 Task: Crop the video from the top by 2px.
Action: Mouse moved to (130, 22)
Screenshot: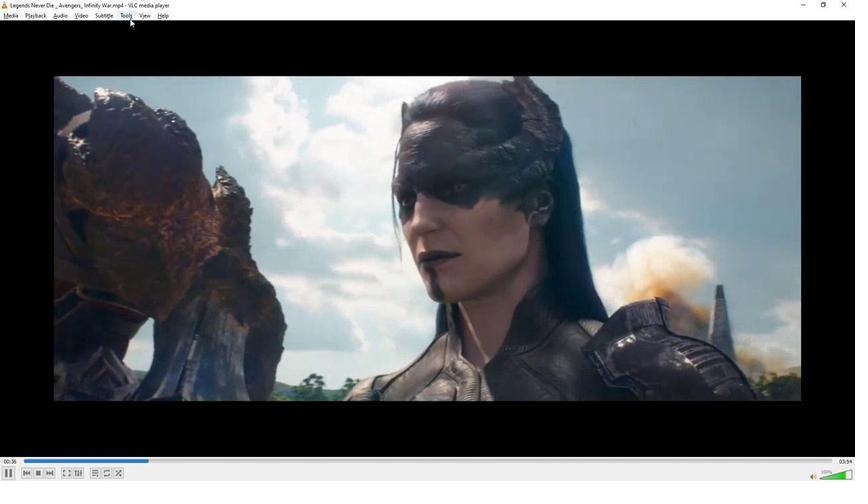 
Action: Mouse pressed left at (130, 22)
Screenshot: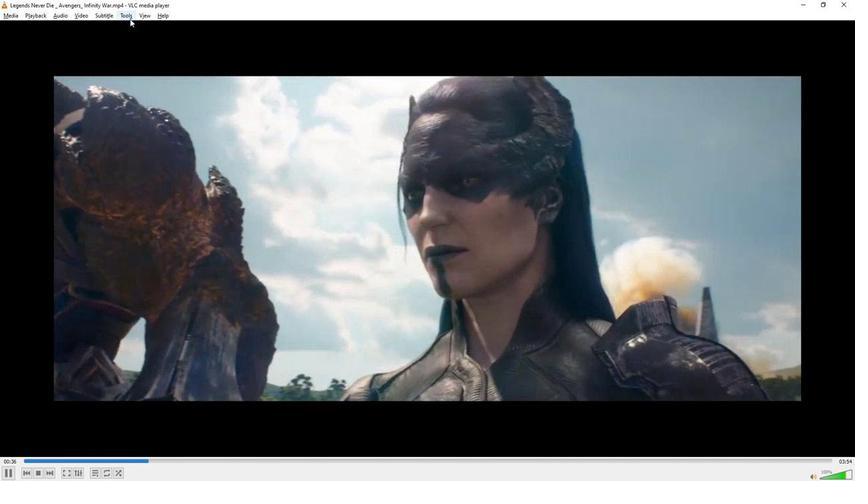 
Action: Mouse moved to (138, 27)
Screenshot: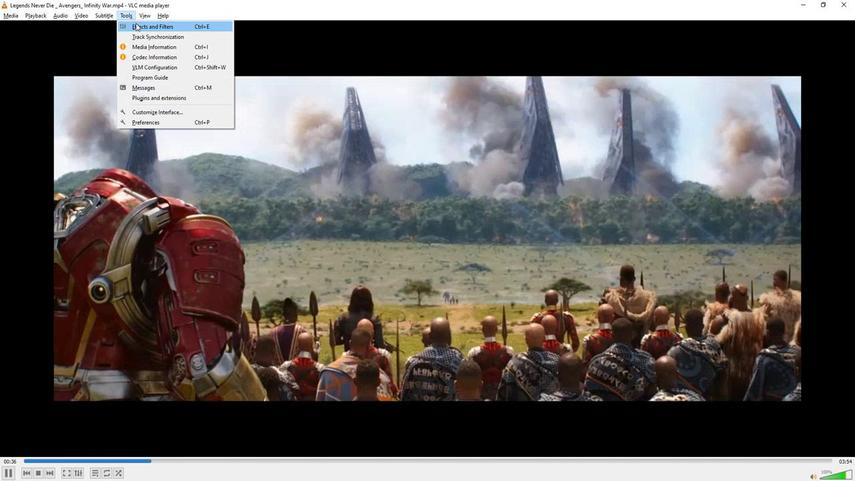 
Action: Mouse pressed left at (138, 27)
Screenshot: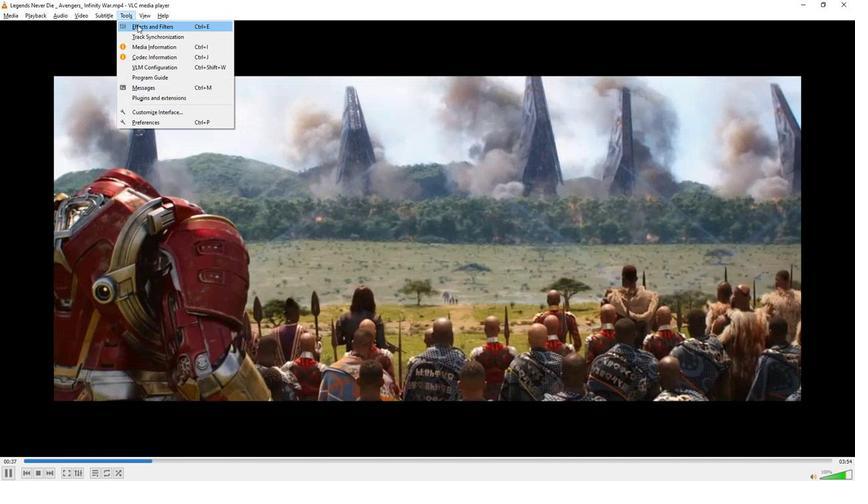
Action: Mouse moved to (98, 70)
Screenshot: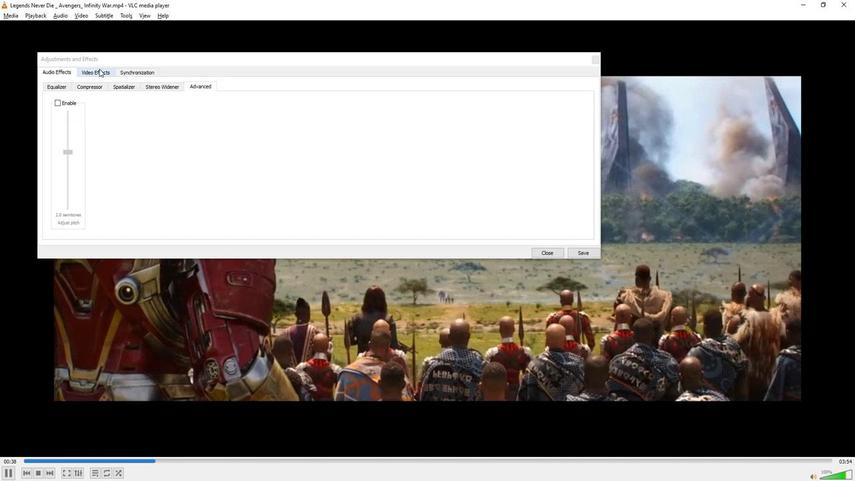 
Action: Mouse pressed left at (98, 70)
Screenshot: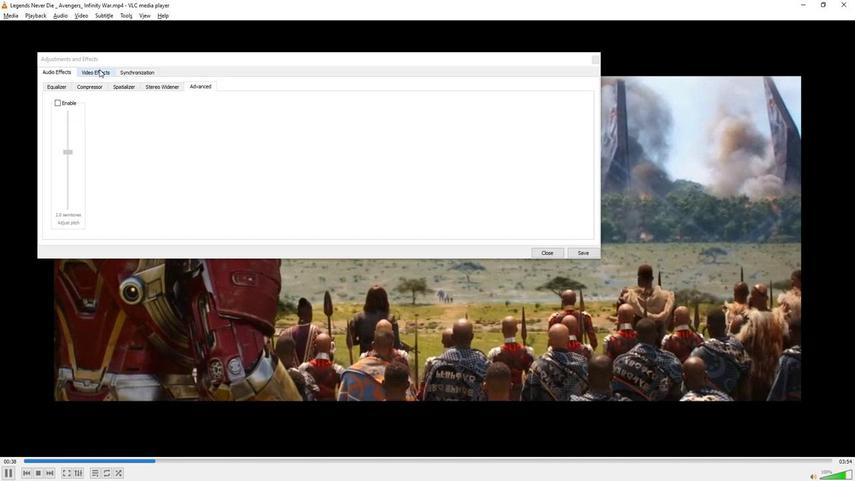 
Action: Mouse moved to (82, 86)
Screenshot: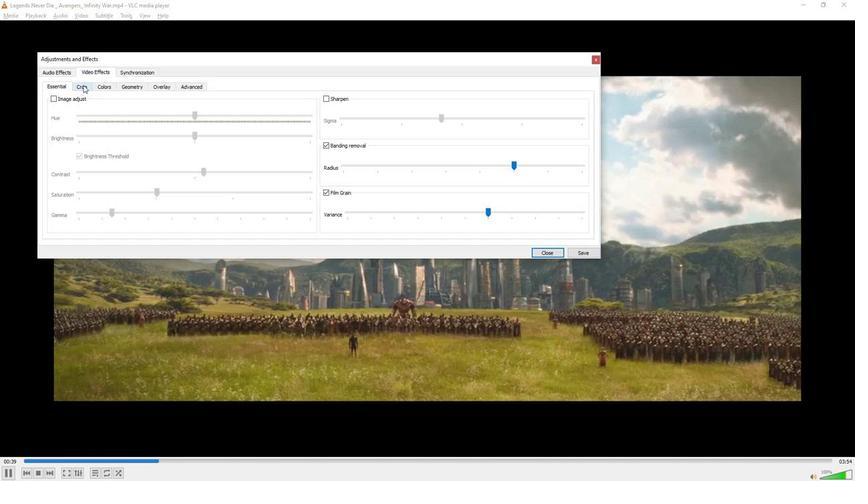 
Action: Mouse pressed left at (82, 86)
Screenshot: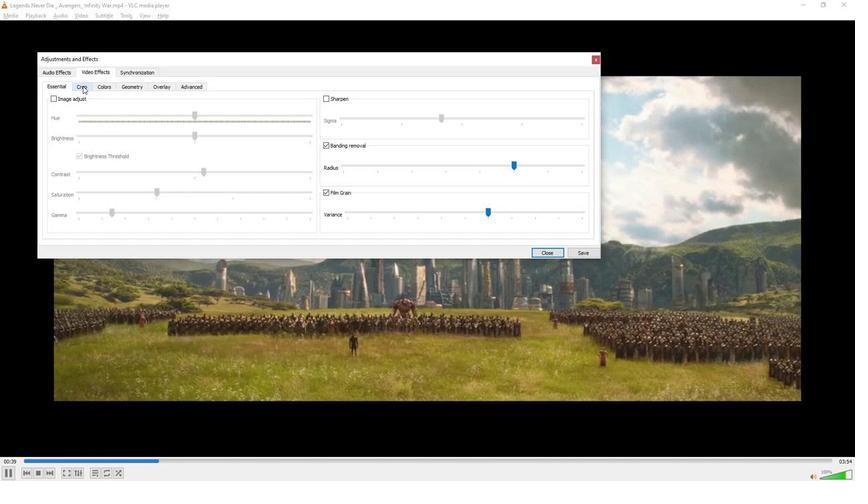 
Action: Mouse moved to (411, 98)
Screenshot: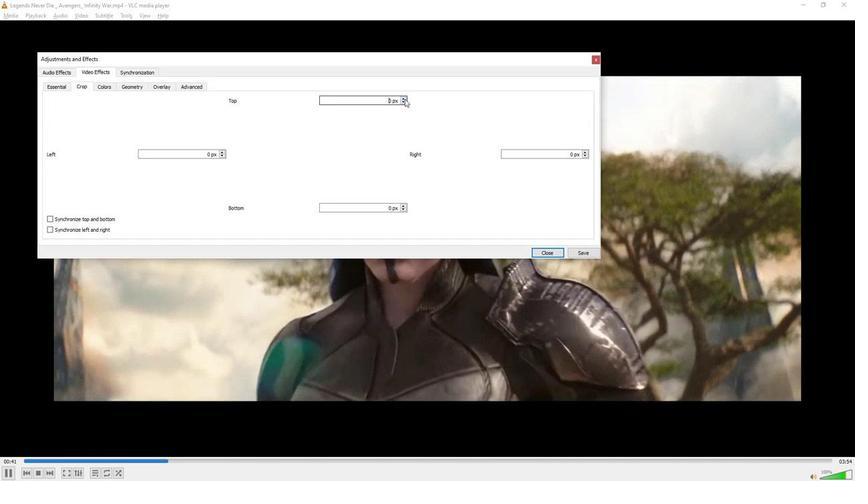 
Action: Mouse pressed left at (411, 98)
Screenshot: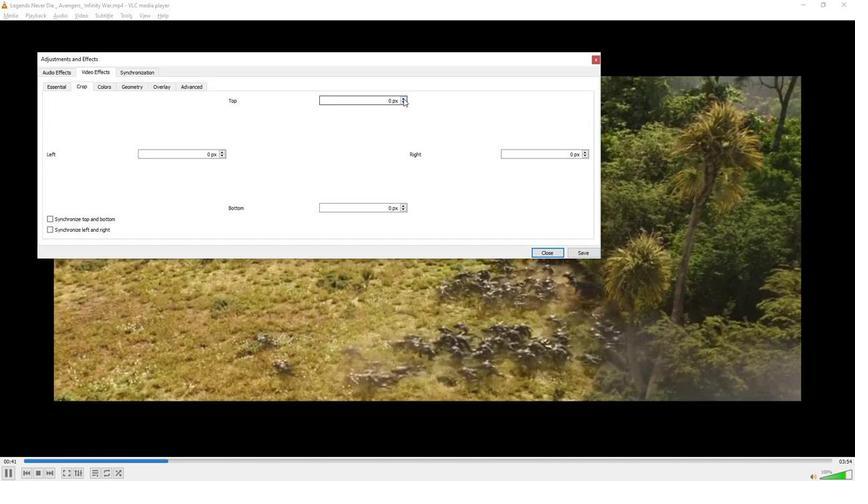 
Action: Mouse moved to (411, 98)
Screenshot: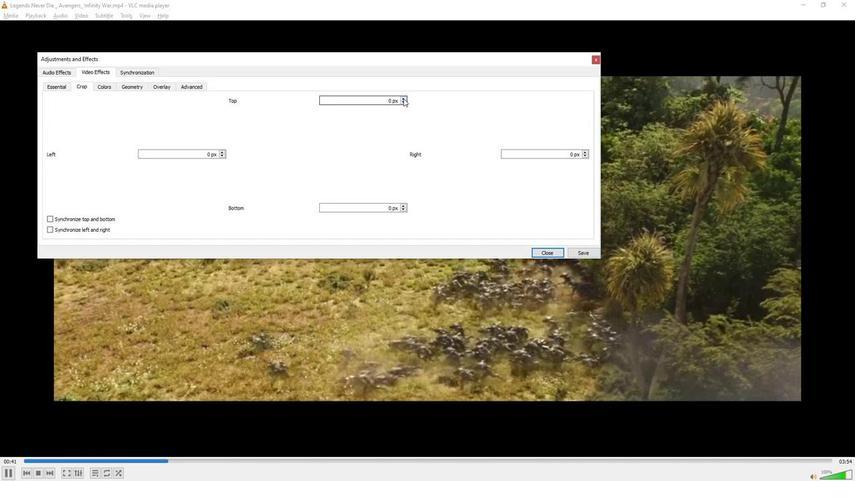 
Action: Mouse pressed left at (411, 98)
Screenshot: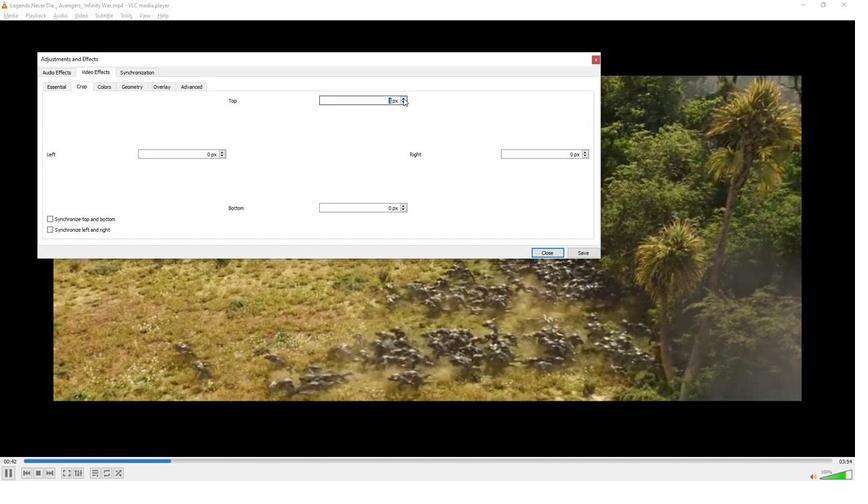 
Action: Mouse moved to (445, 164)
Screenshot: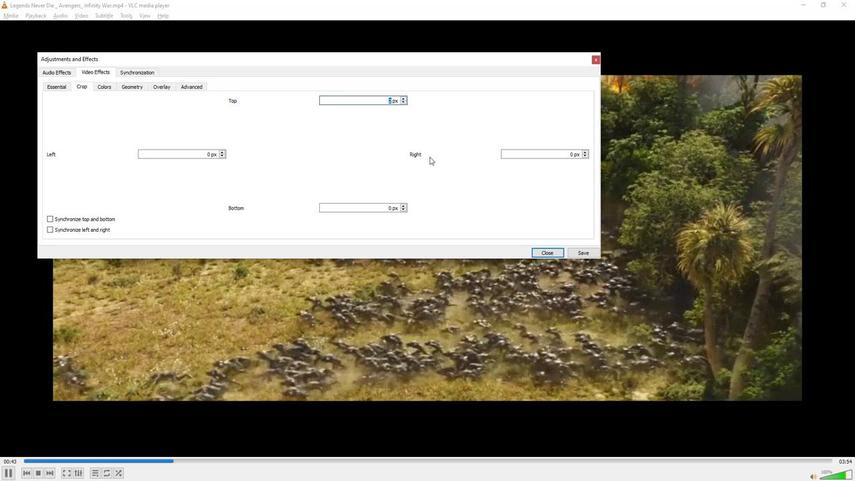 
